 Task: Start in the project Wavelength the sprint 'Expedition', with a duration of 1 week.
Action: Mouse moved to (1037, 288)
Screenshot: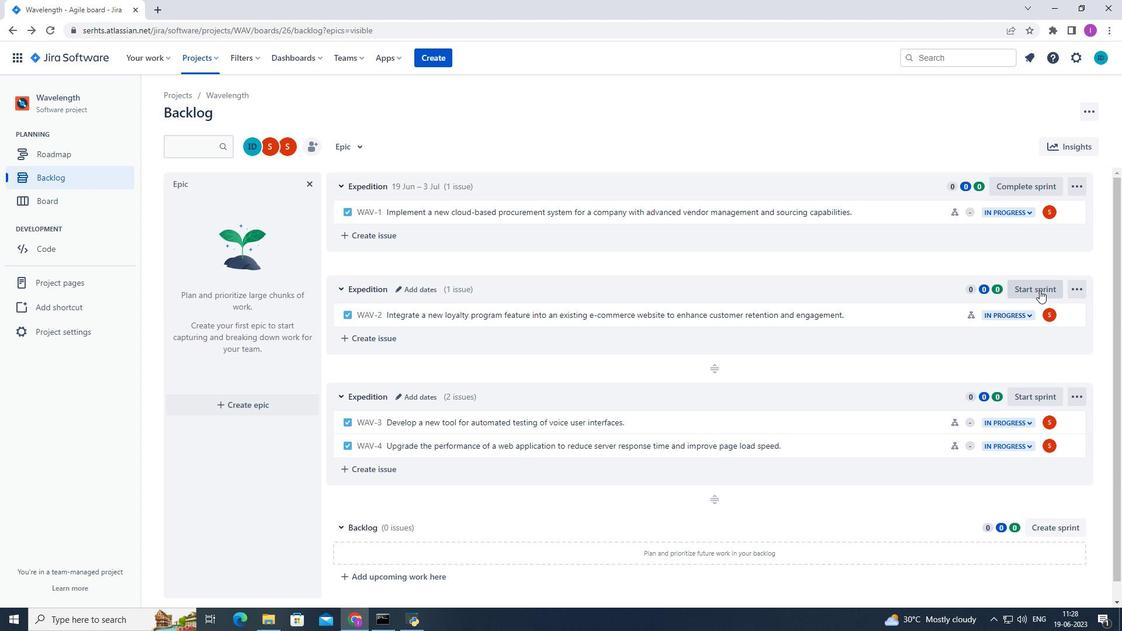 
Action: Mouse pressed left at (1037, 288)
Screenshot: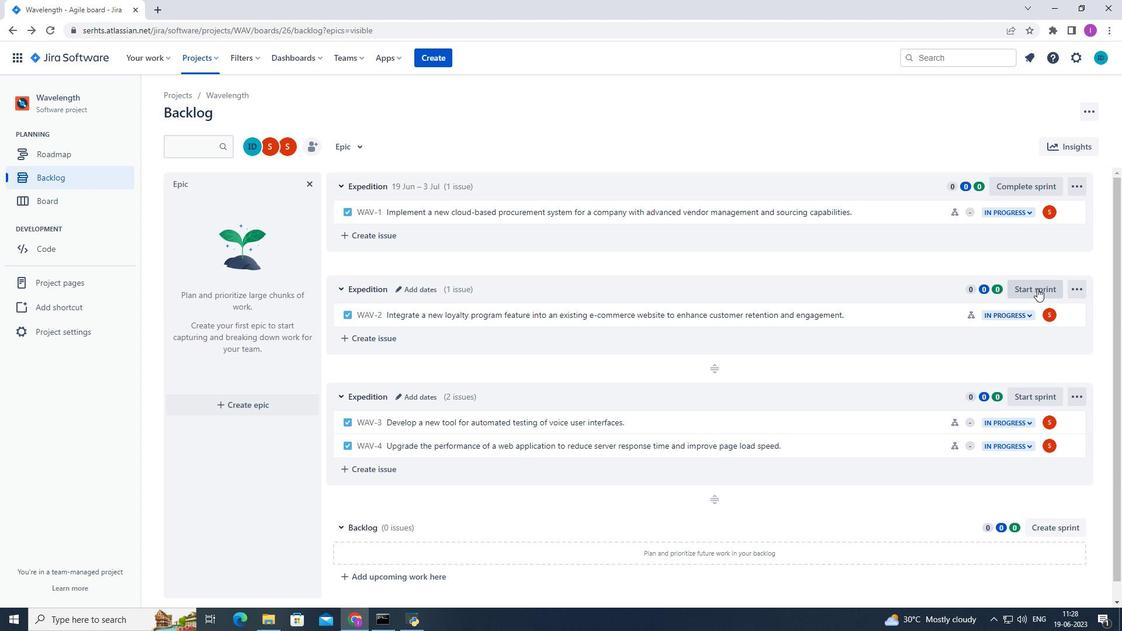 
Action: Mouse moved to (532, 203)
Screenshot: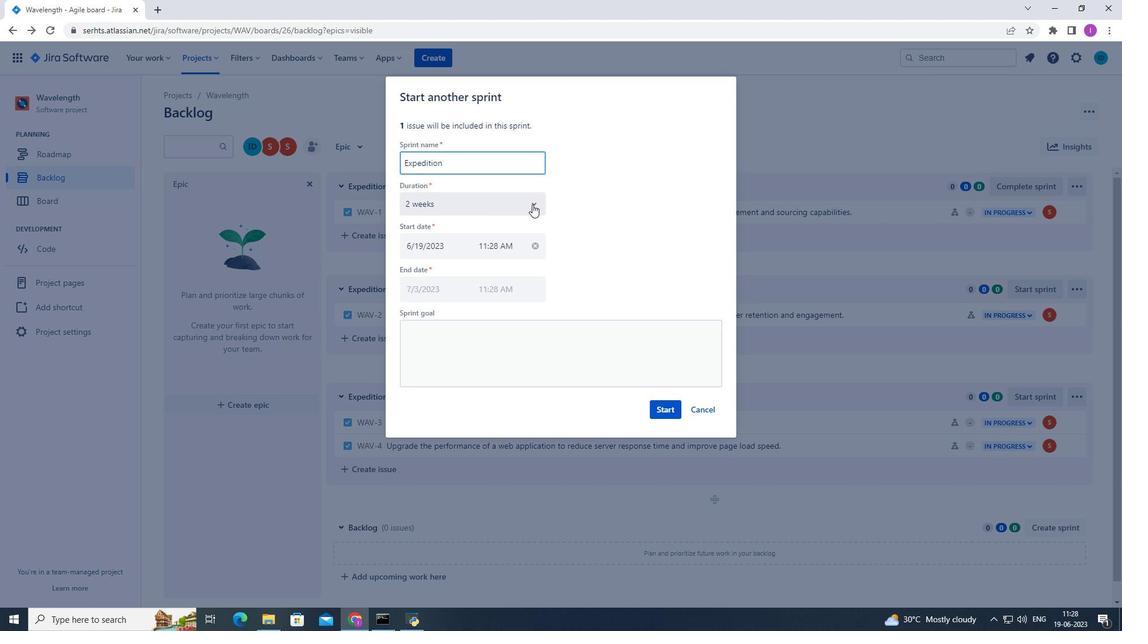 
Action: Mouse pressed left at (532, 203)
Screenshot: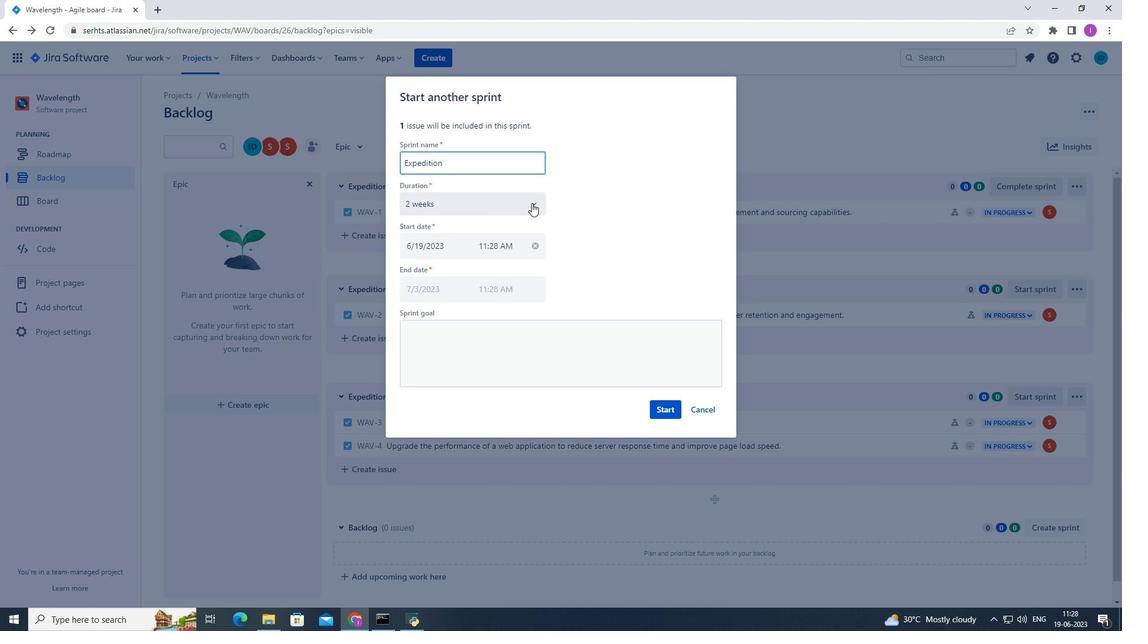 
Action: Mouse moved to (443, 229)
Screenshot: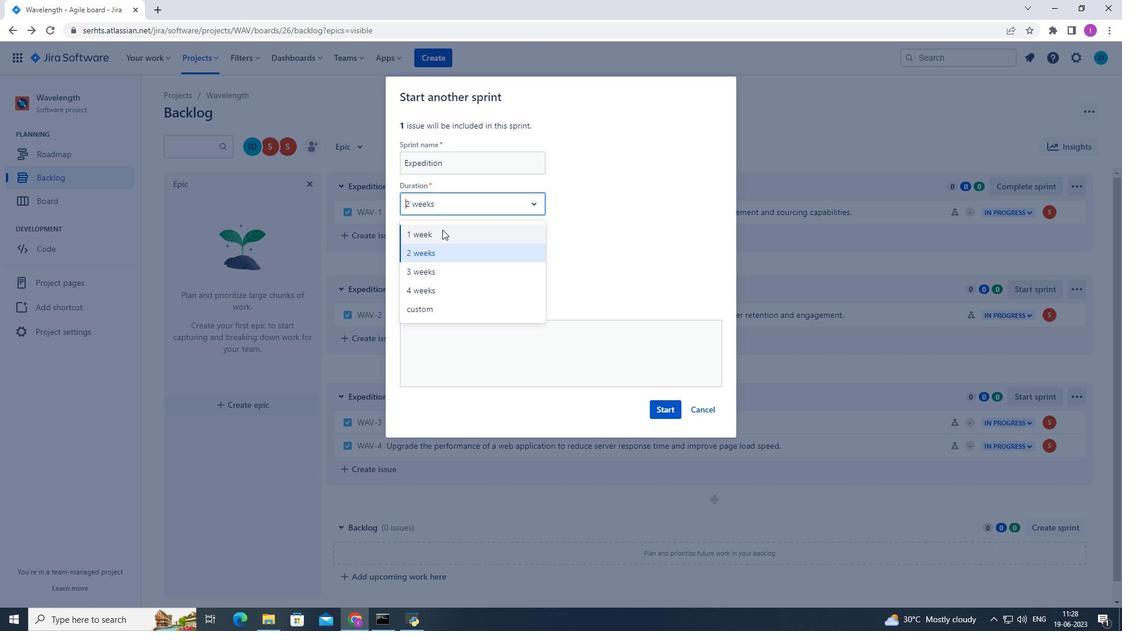 
Action: Mouse pressed left at (443, 229)
Screenshot: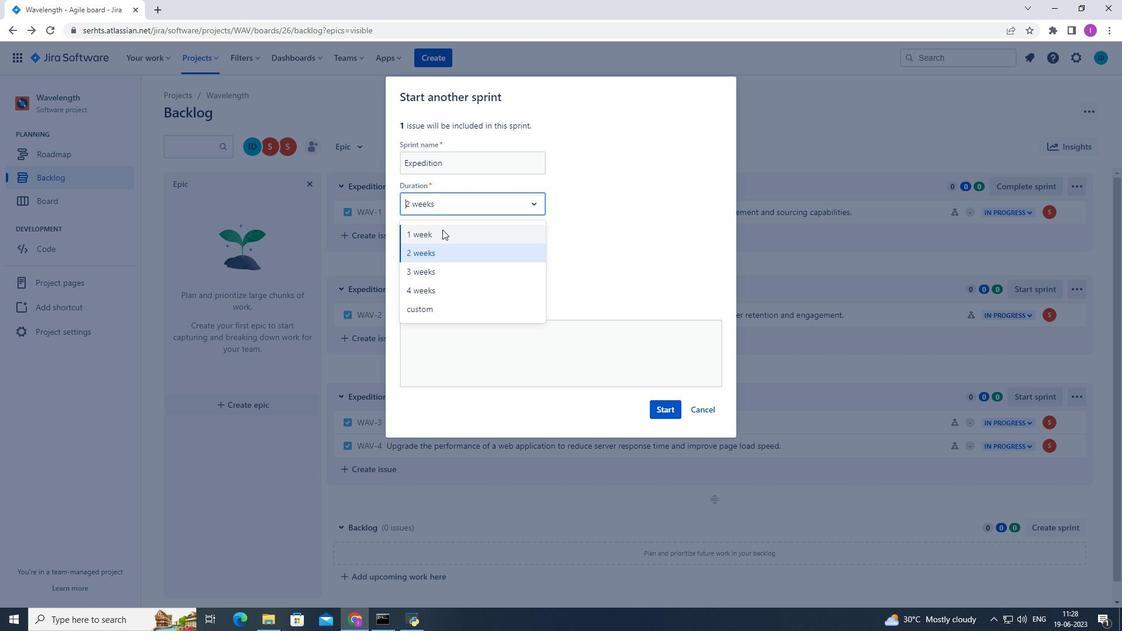 
Action: Mouse moved to (669, 411)
Screenshot: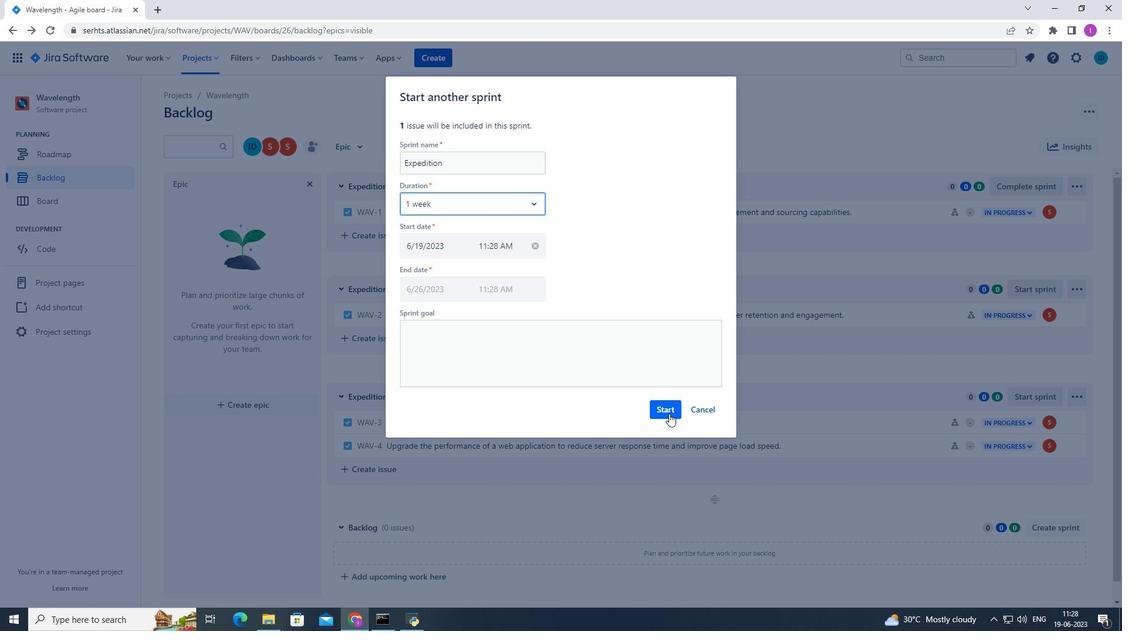 
Action: Mouse pressed left at (669, 411)
Screenshot: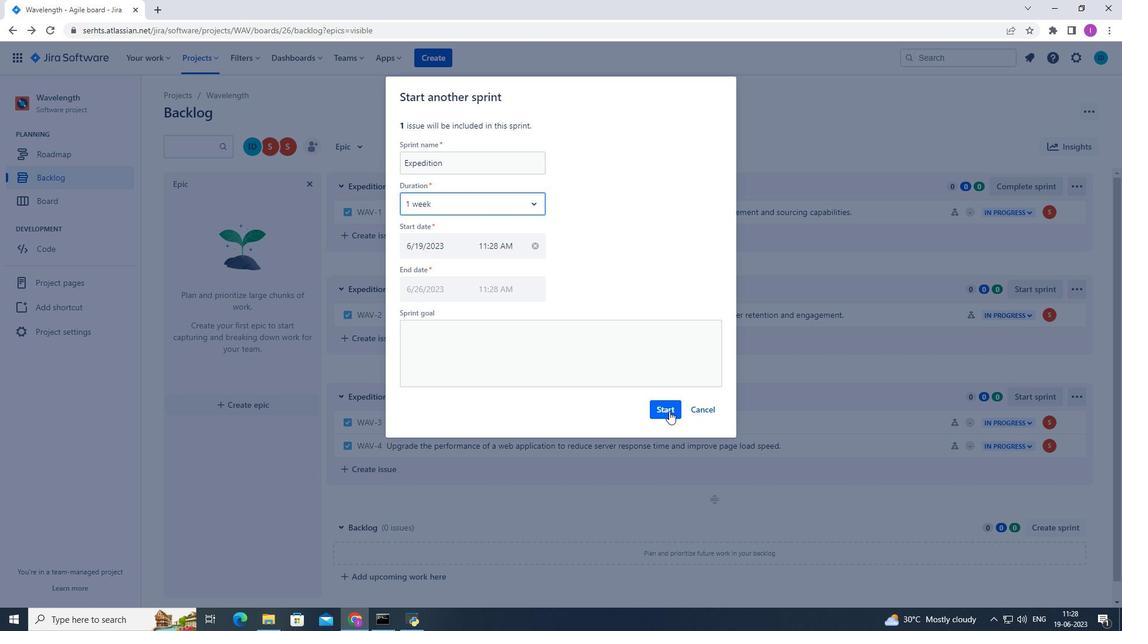 
Action: Mouse moved to (411, 363)
Screenshot: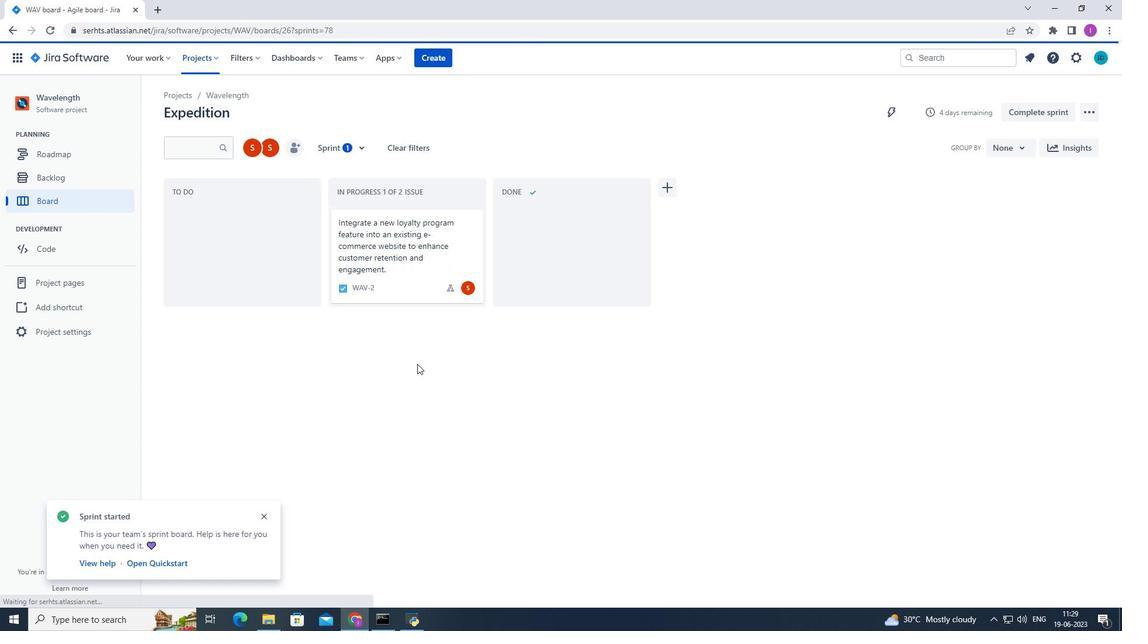 
